 Task: Use the formula "IPMT" in spreadsheet "Project portfolio".
Action: Mouse moved to (788, 358)
Screenshot: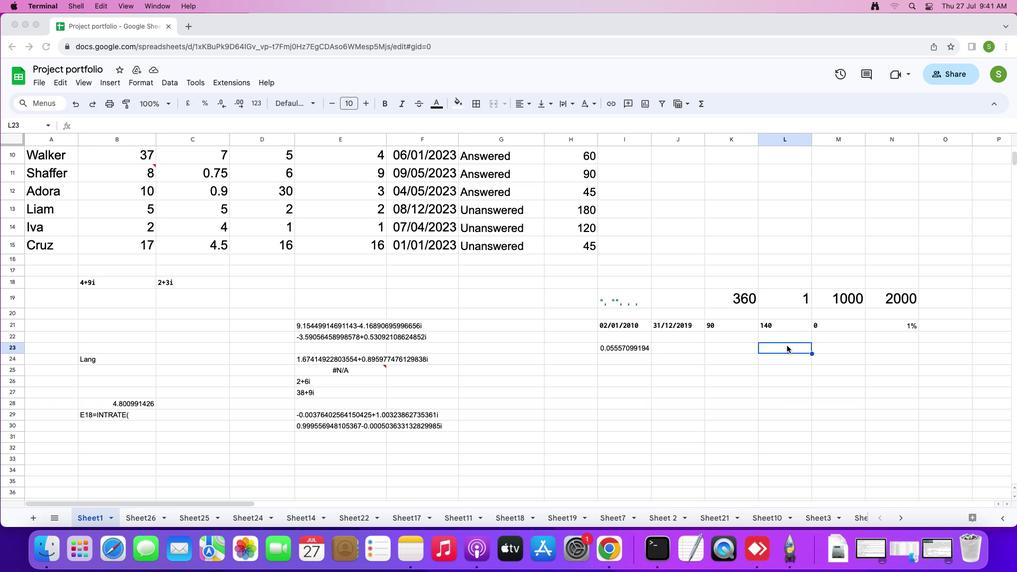 
Action: Mouse pressed left at (788, 358)
Screenshot: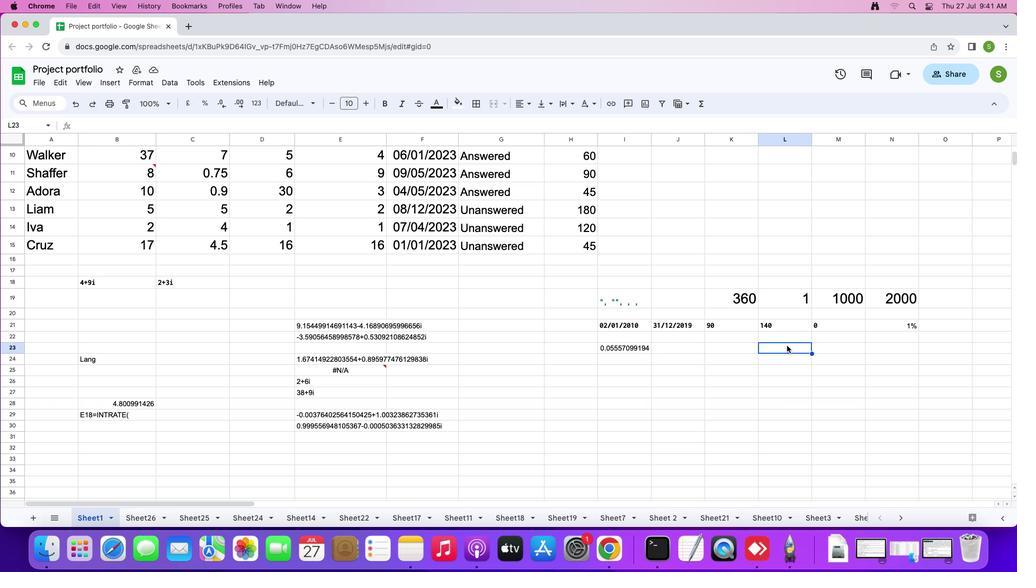 
Action: Mouse moved to (100, 43)
Screenshot: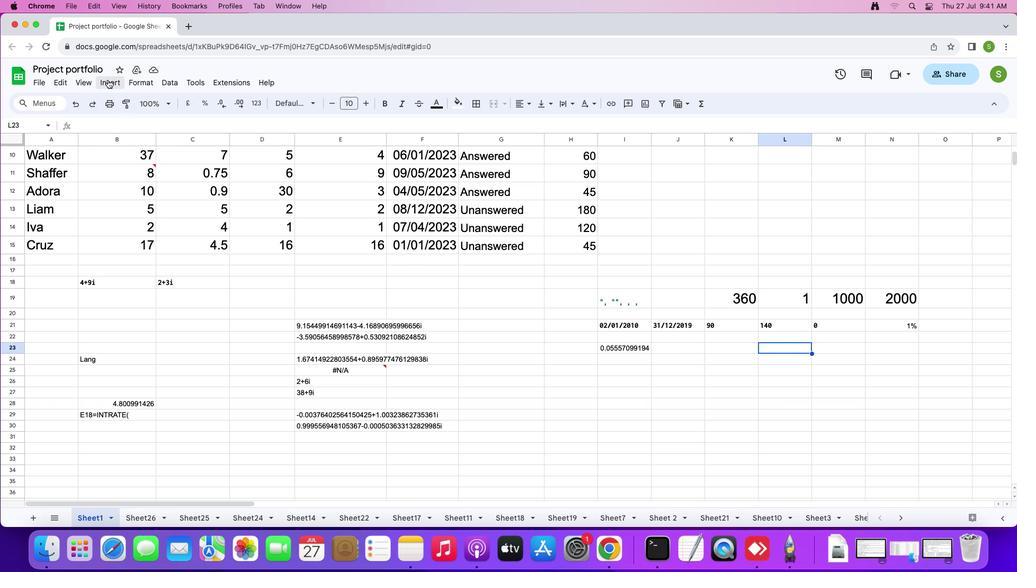 
Action: Mouse pressed left at (100, 43)
Screenshot: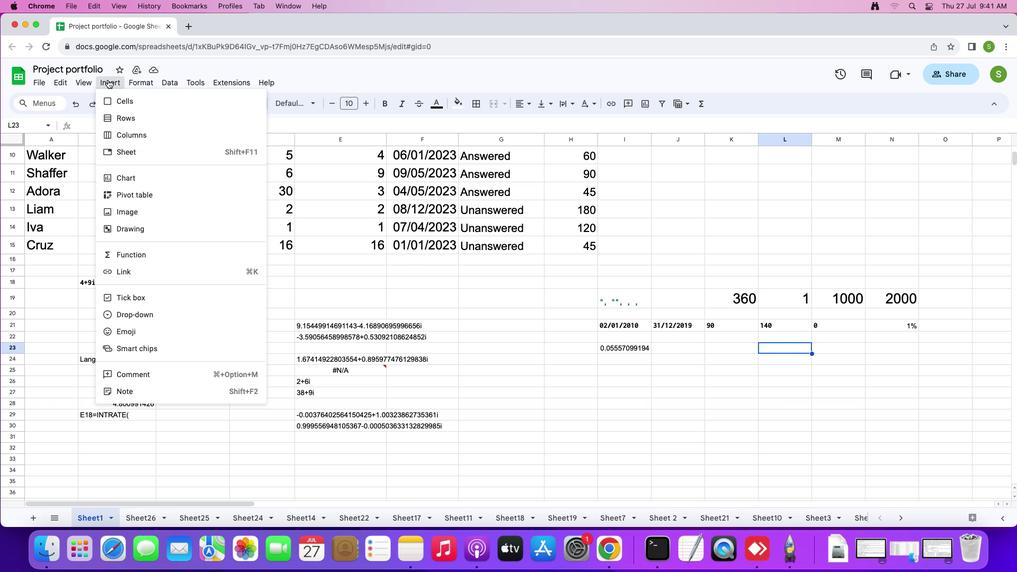 
Action: Mouse moved to (131, 246)
Screenshot: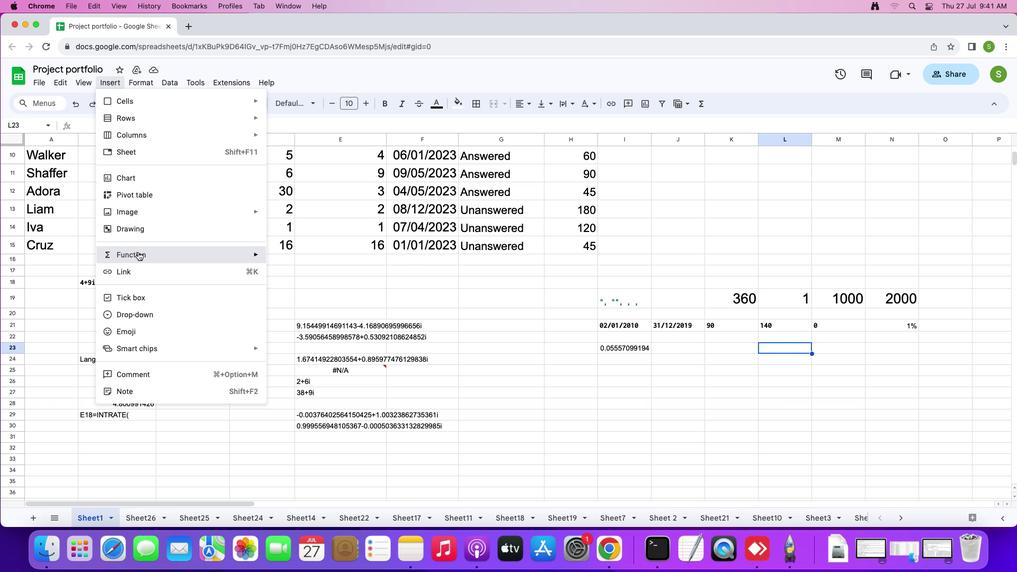 
Action: Mouse pressed left at (131, 246)
Screenshot: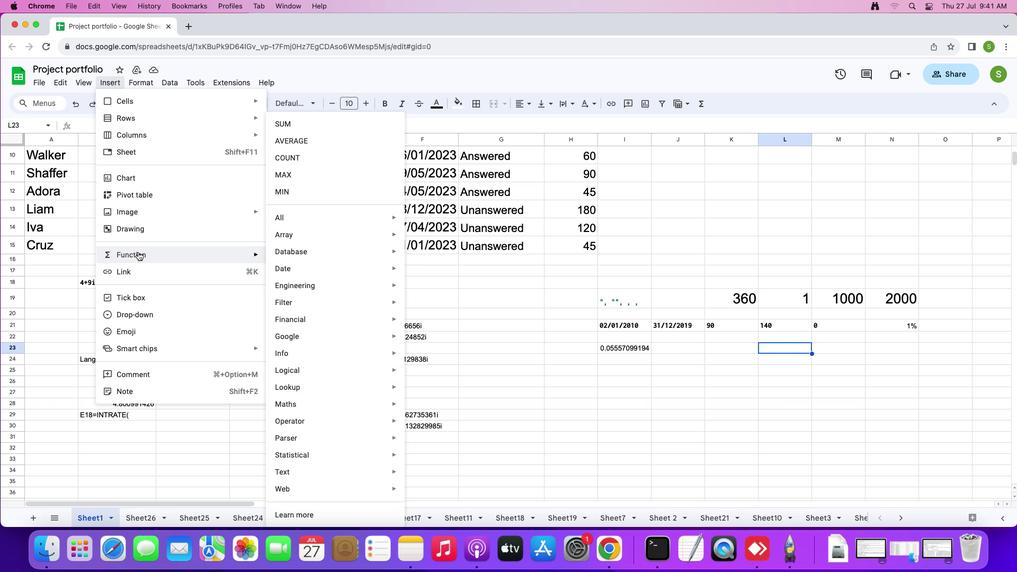 
Action: Mouse moved to (326, 205)
Screenshot: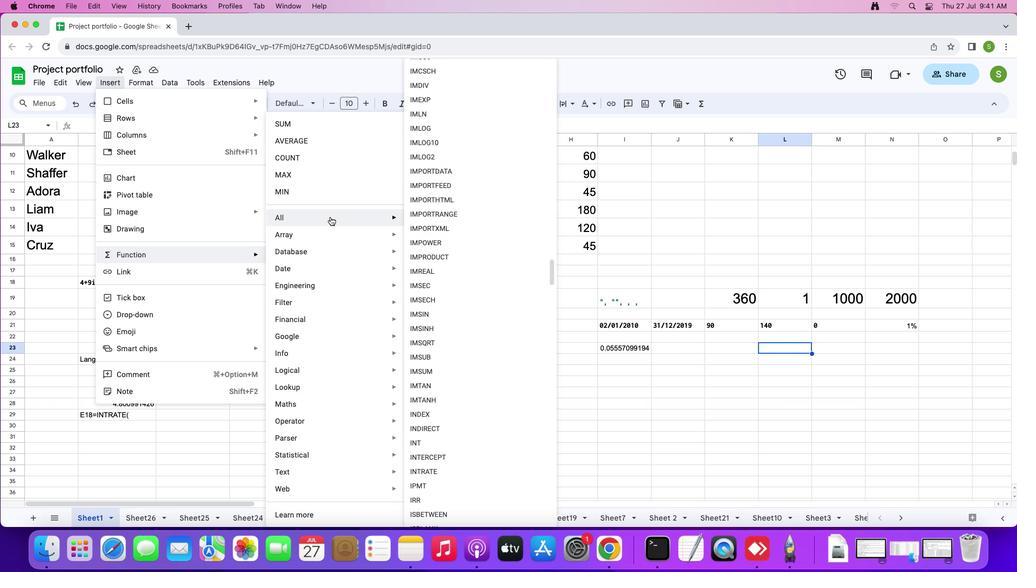 
Action: Mouse pressed left at (326, 205)
Screenshot: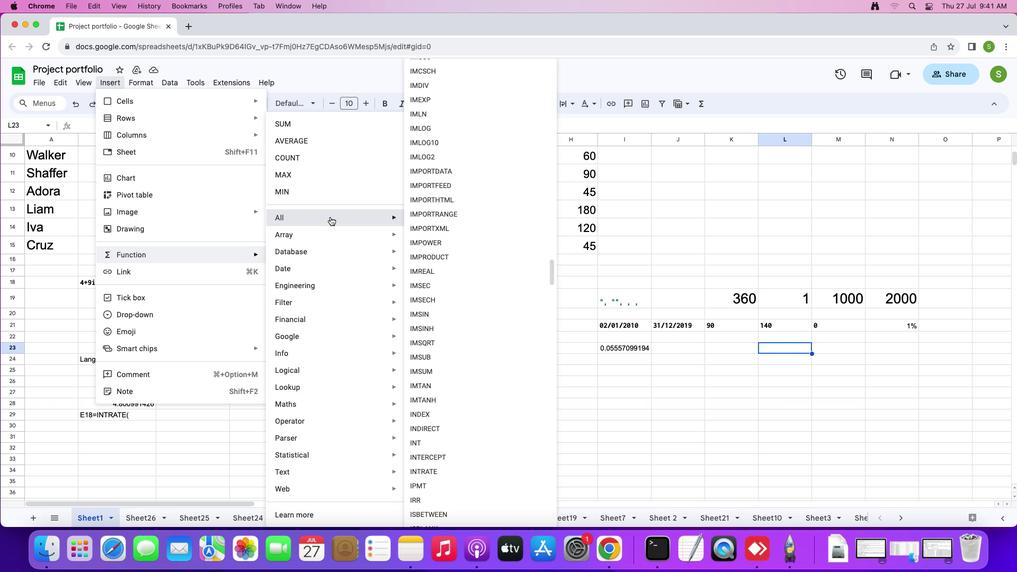 
Action: Mouse moved to (436, 530)
Screenshot: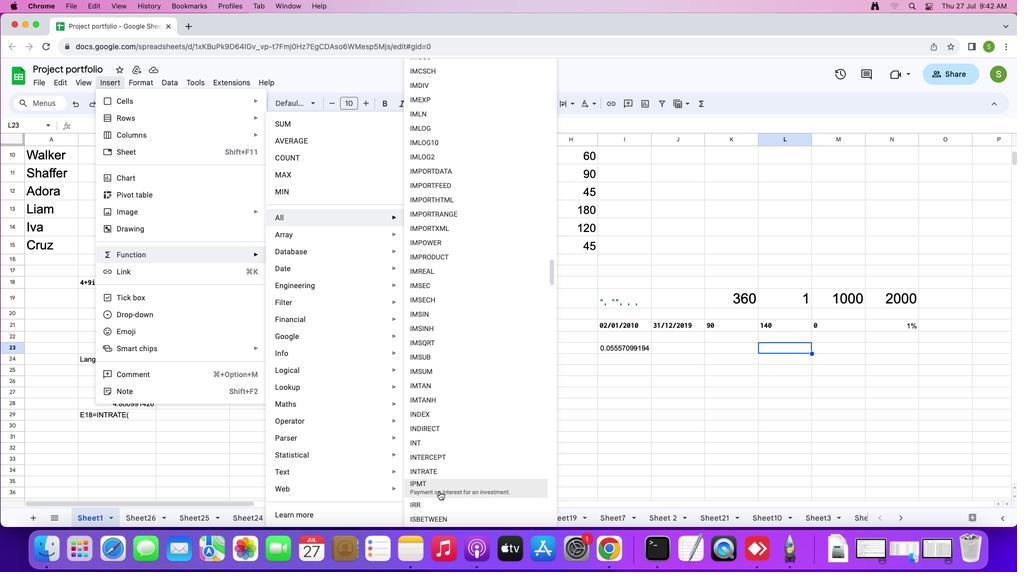 
Action: Mouse pressed left at (436, 530)
Screenshot: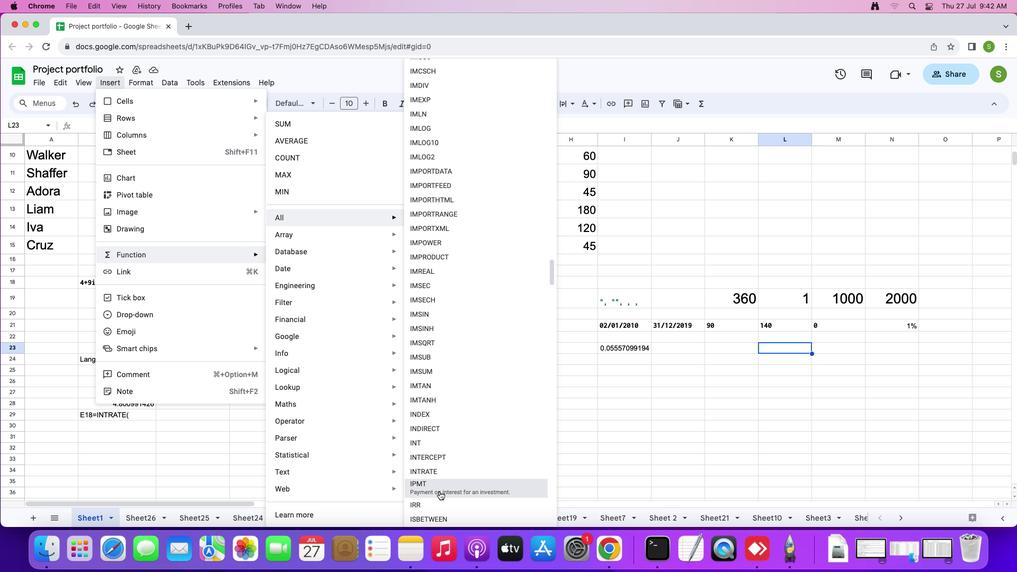 
Action: Mouse moved to (939, 128)
Screenshot: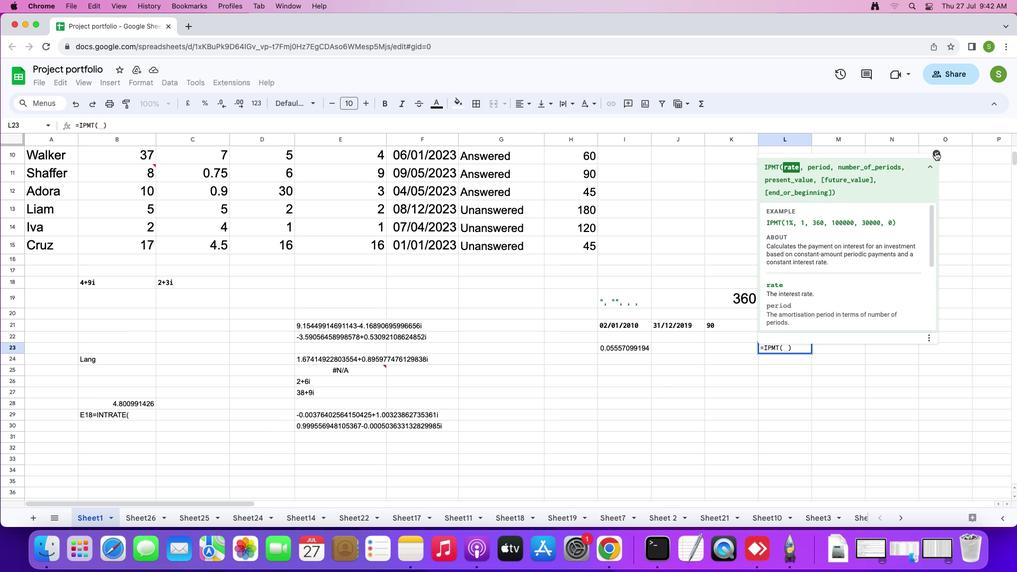 
Action: Mouse pressed left at (939, 128)
Screenshot: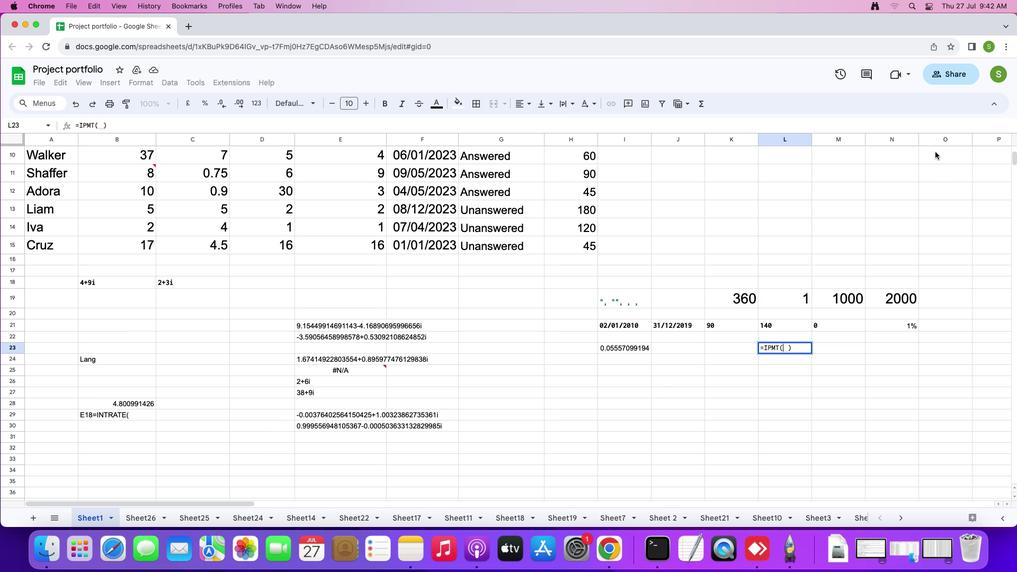 
Action: Mouse moved to (885, 332)
Screenshot: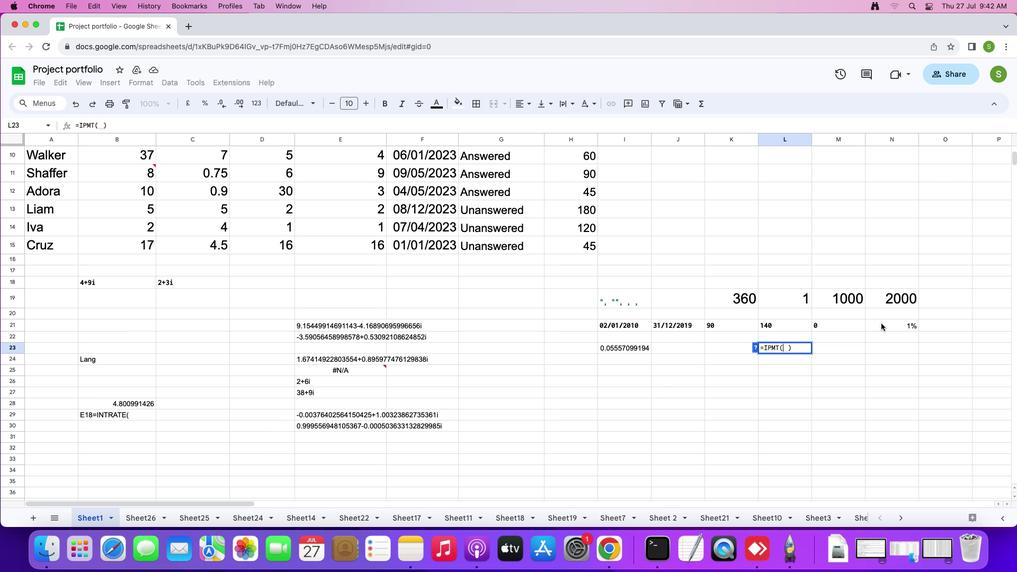 
Action: Mouse pressed left at (885, 332)
Screenshot: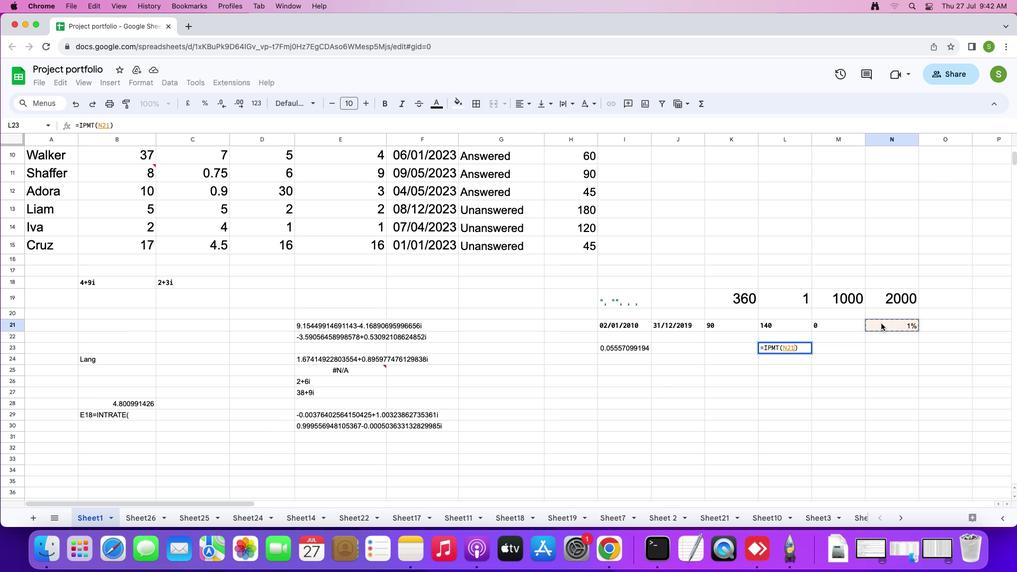 
Action: Mouse moved to (783, 330)
Screenshot: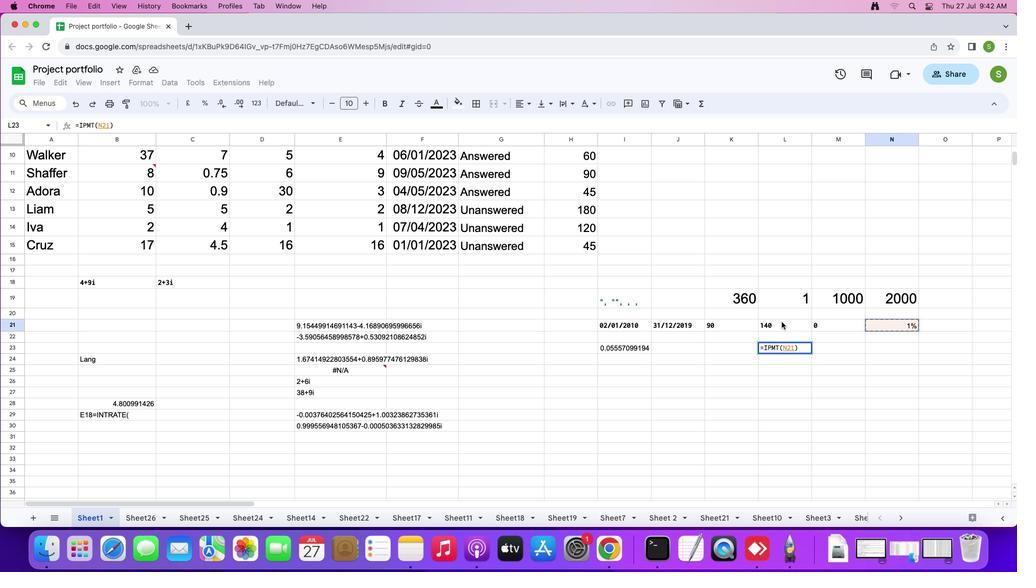 
Action: Key pressed ','
Screenshot: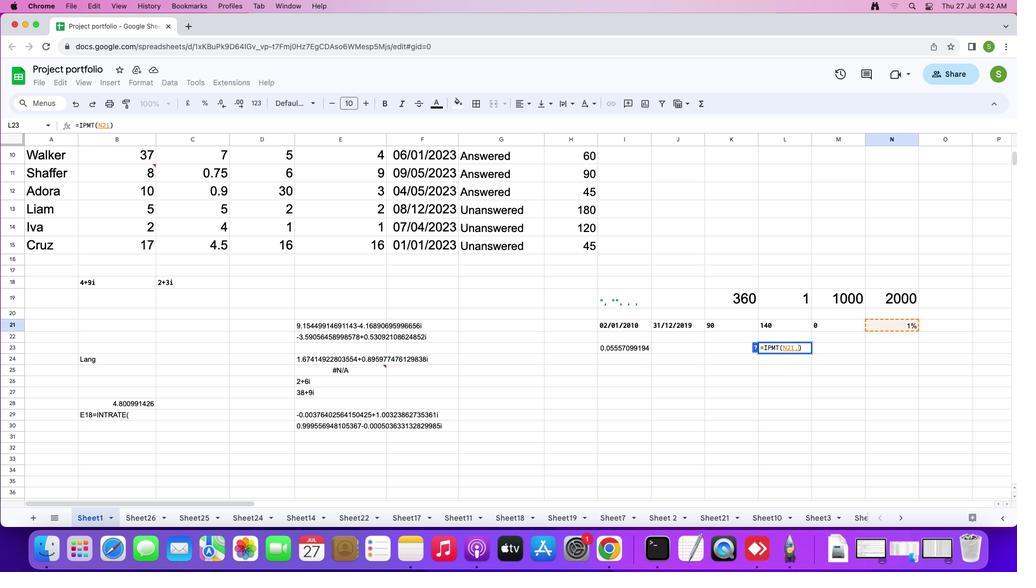 
Action: Mouse moved to (801, 302)
Screenshot: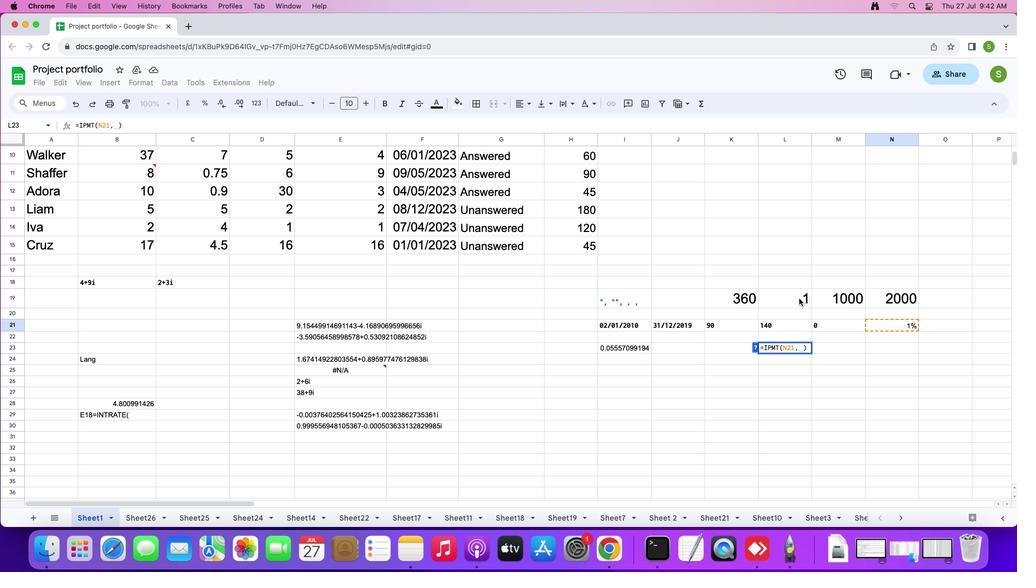 
Action: Mouse pressed left at (801, 302)
Screenshot: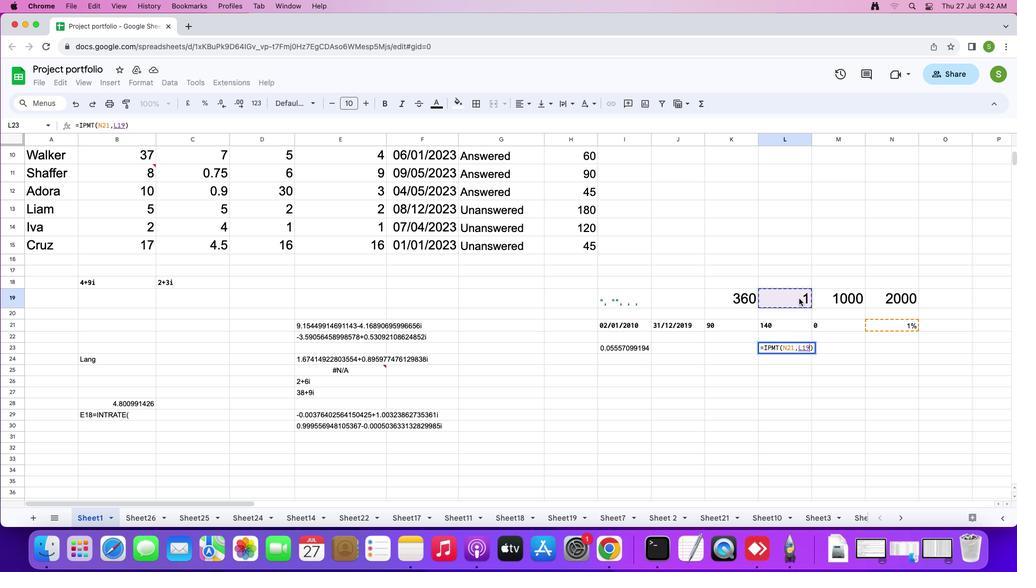
Action: Key pressed ','
Screenshot: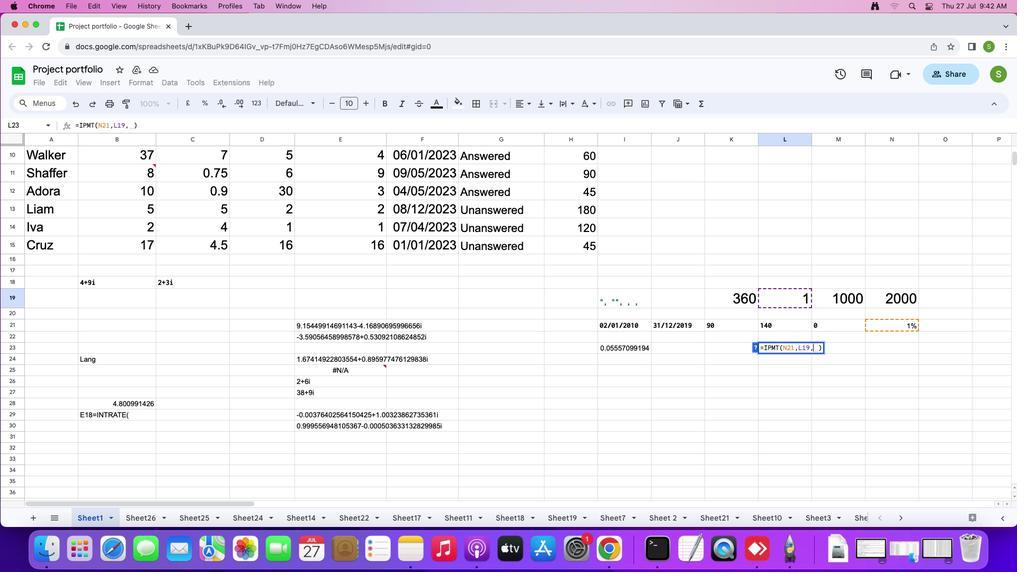 
Action: Mouse moved to (748, 306)
Screenshot: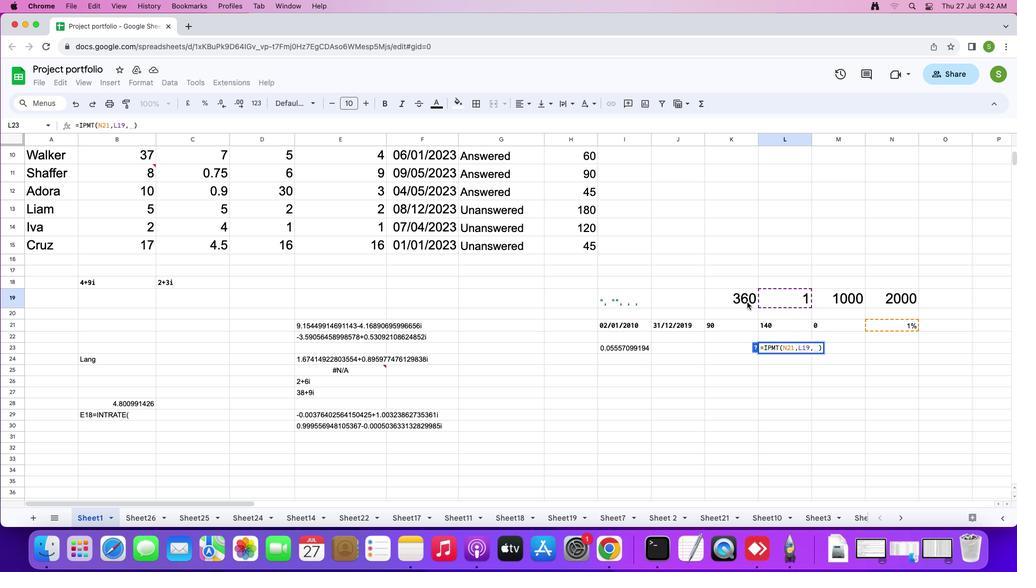 
Action: Mouse pressed left at (748, 306)
Screenshot: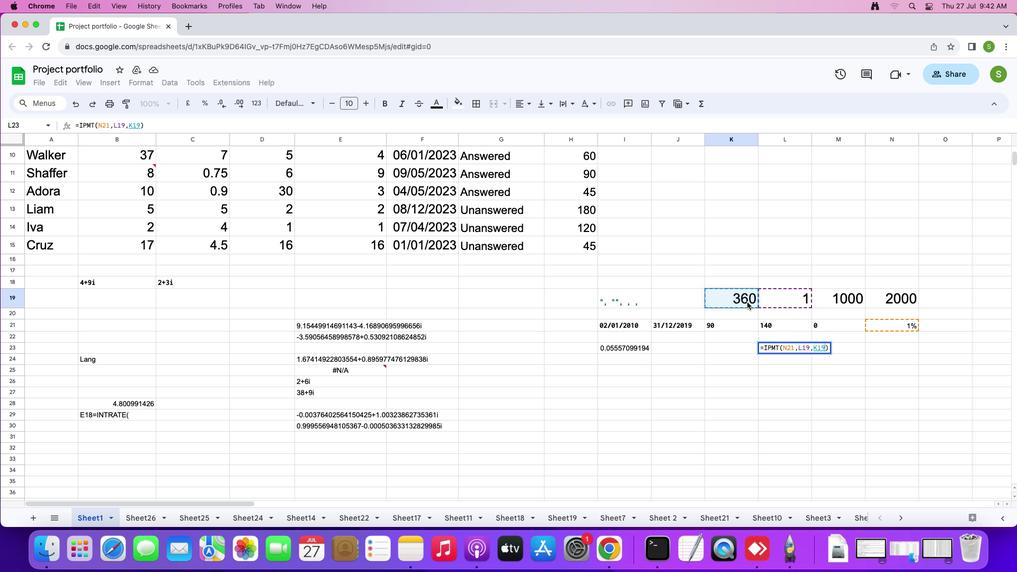 
Action: Key pressed ','
Screenshot: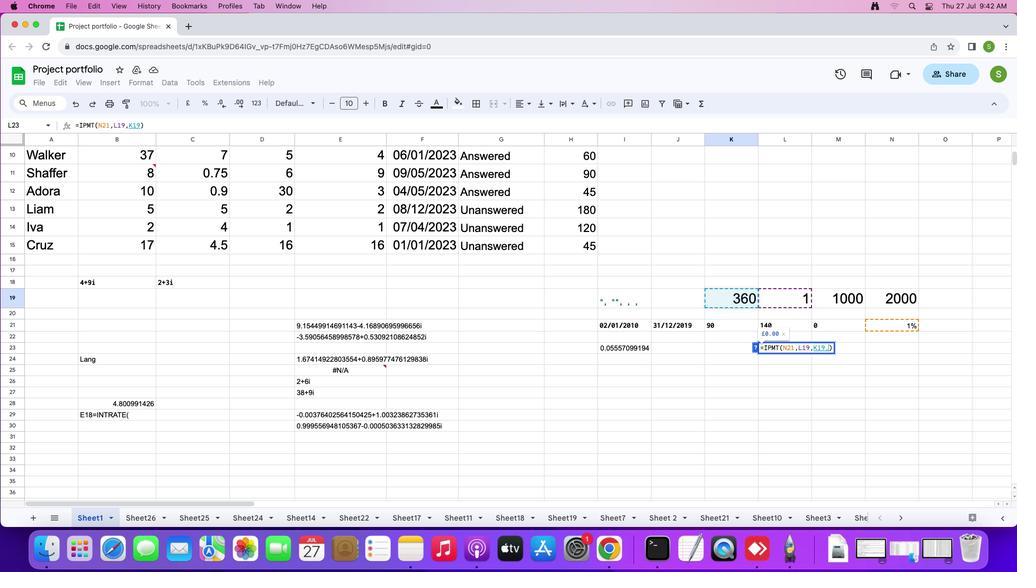 
Action: Mouse moved to (846, 305)
Screenshot: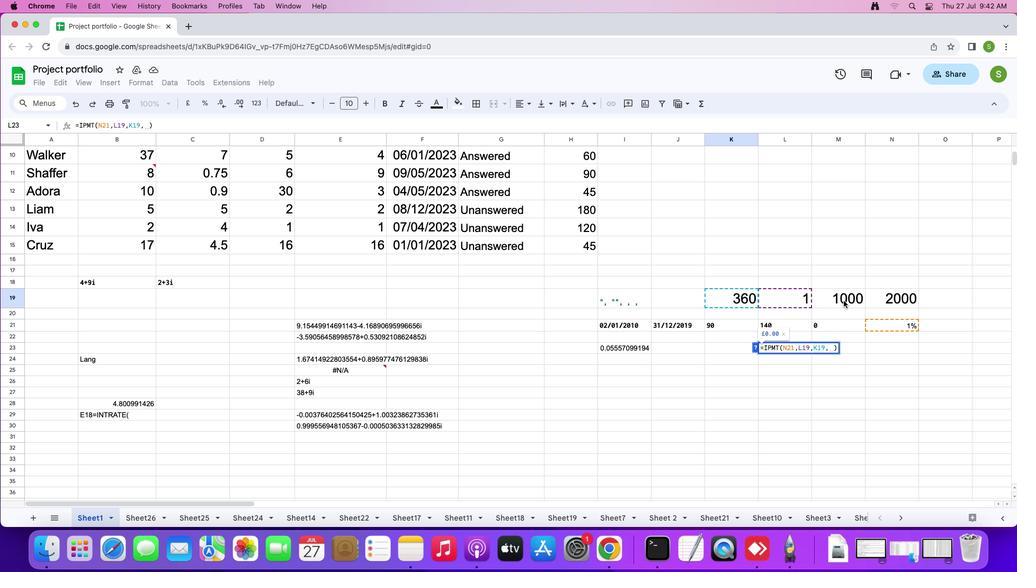 
Action: Mouse pressed left at (846, 305)
Screenshot: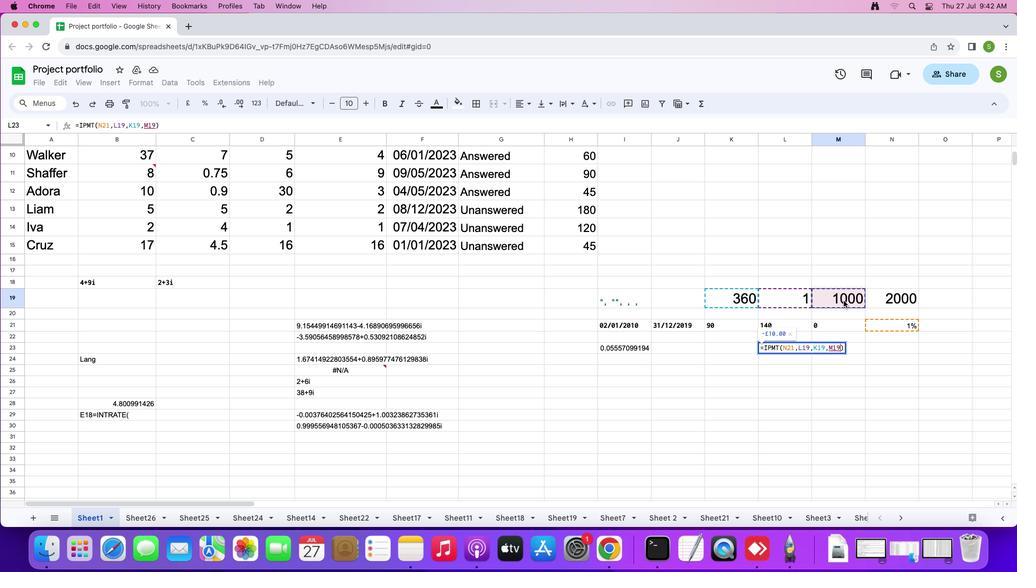 
Action: Key pressed ','
Screenshot: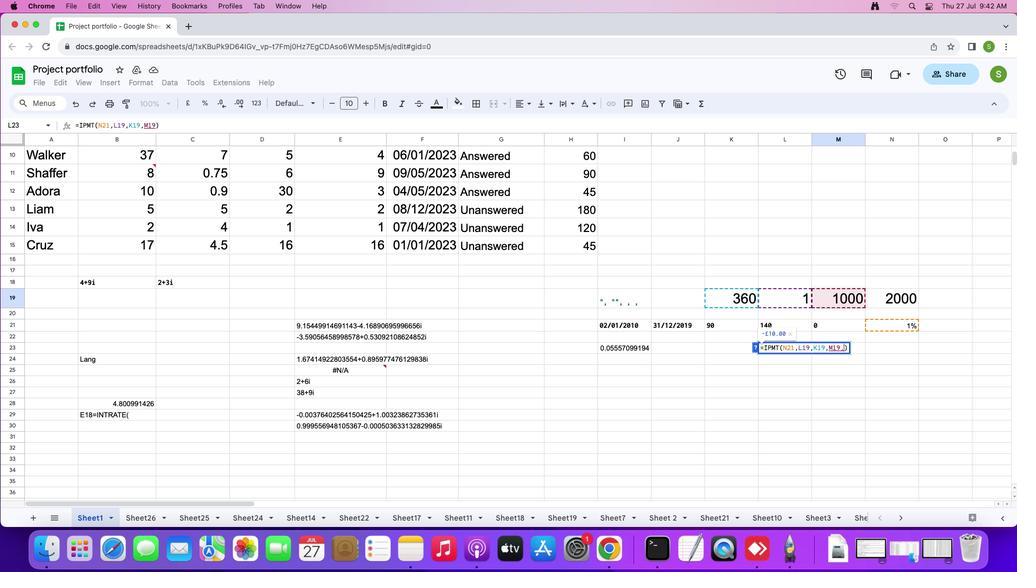 
Action: Mouse moved to (887, 293)
Screenshot: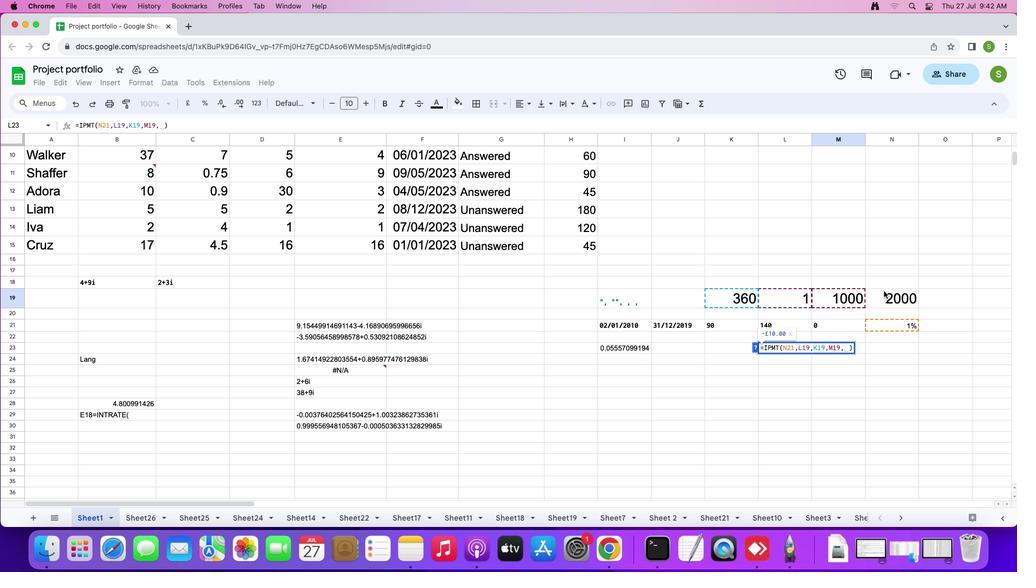 
Action: Mouse pressed left at (887, 293)
Screenshot: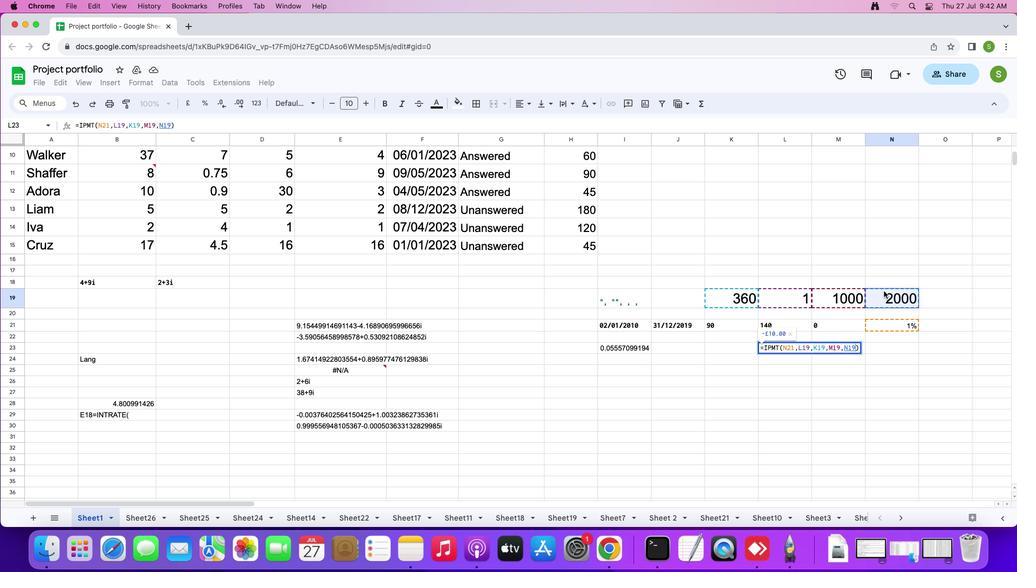 
Action: Key pressed ','
Screenshot: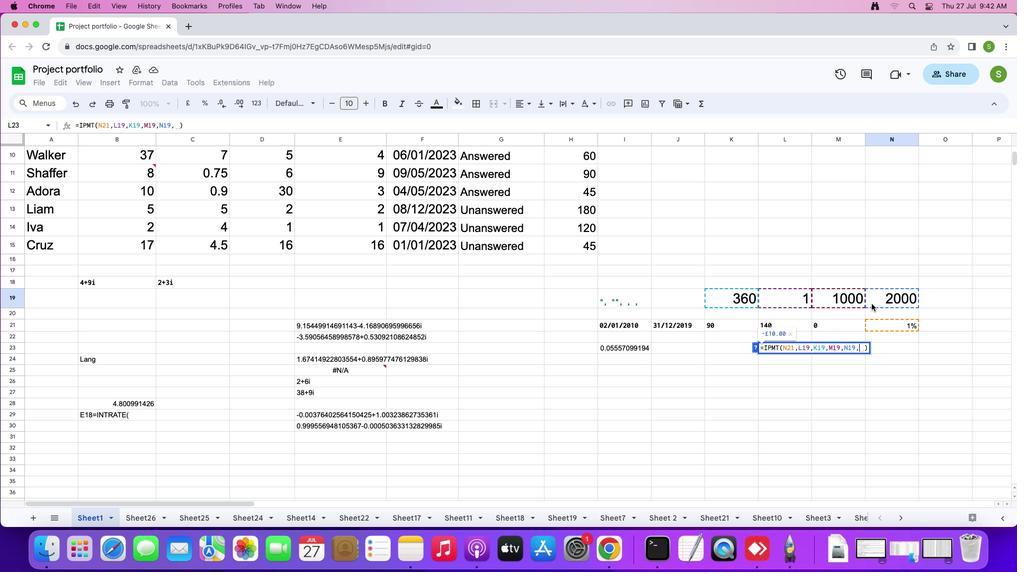 
Action: Mouse moved to (837, 332)
Screenshot: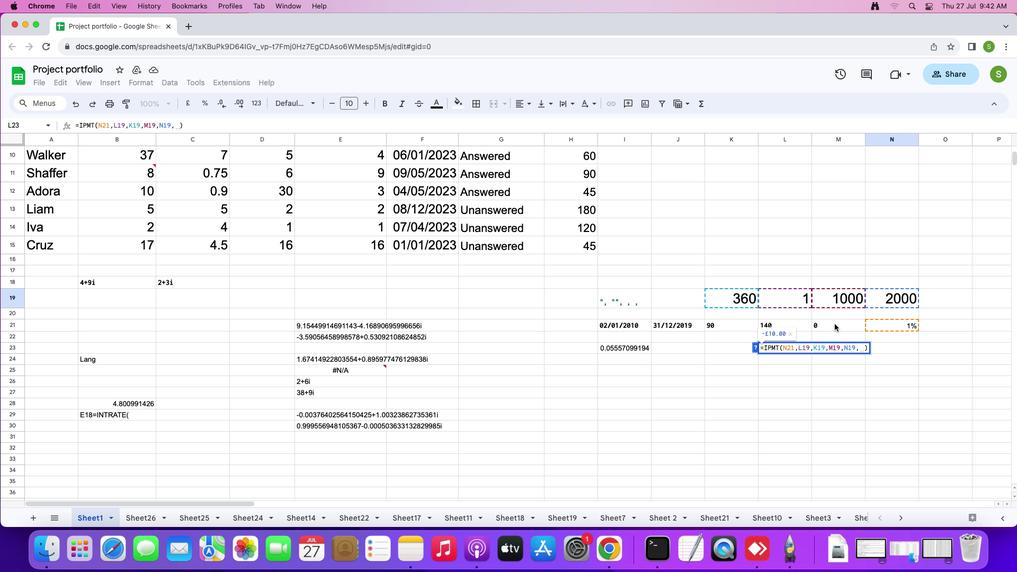 
Action: Mouse pressed left at (837, 332)
Screenshot: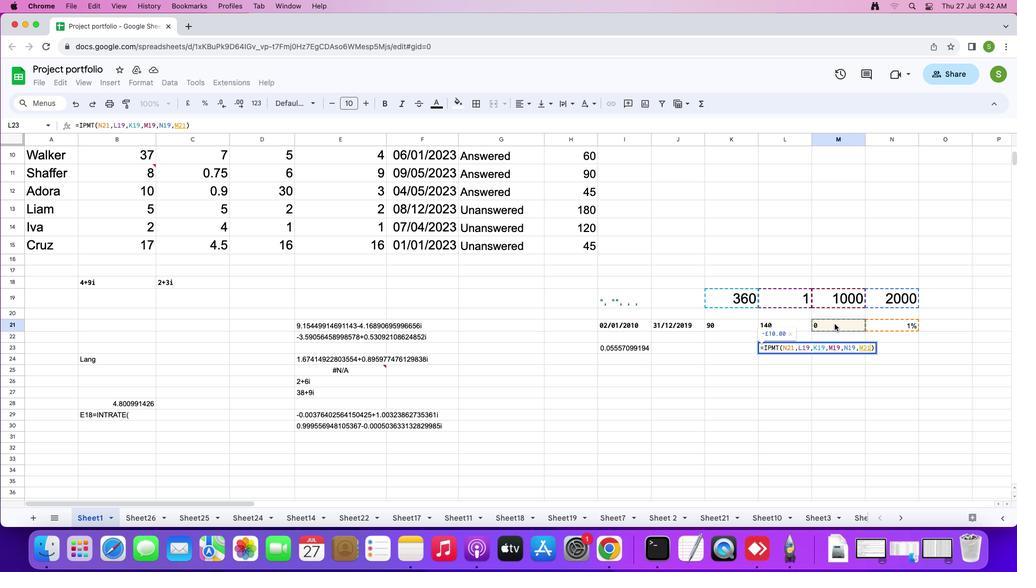 
Action: Key pressed Key.enter
Screenshot: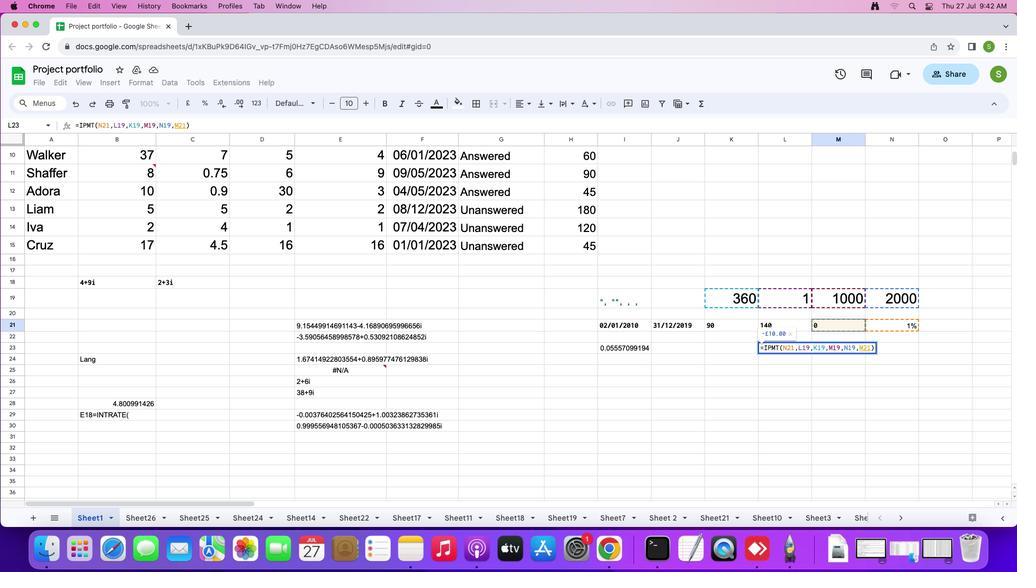 
